 Task: Create a task  Create a new event management system for a conference or trade show , assign it to team member softage.3@softage.net in the project AgileFalcon and update the status of the task to  On Track  , set the priority of the task to Low
Action: Mouse moved to (62, 45)
Screenshot: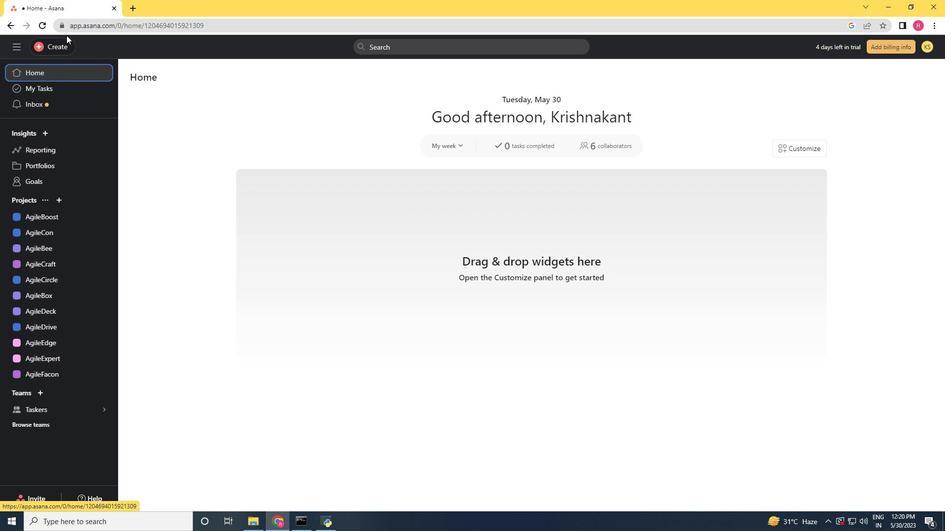 
Action: Mouse pressed left at (62, 45)
Screenshot: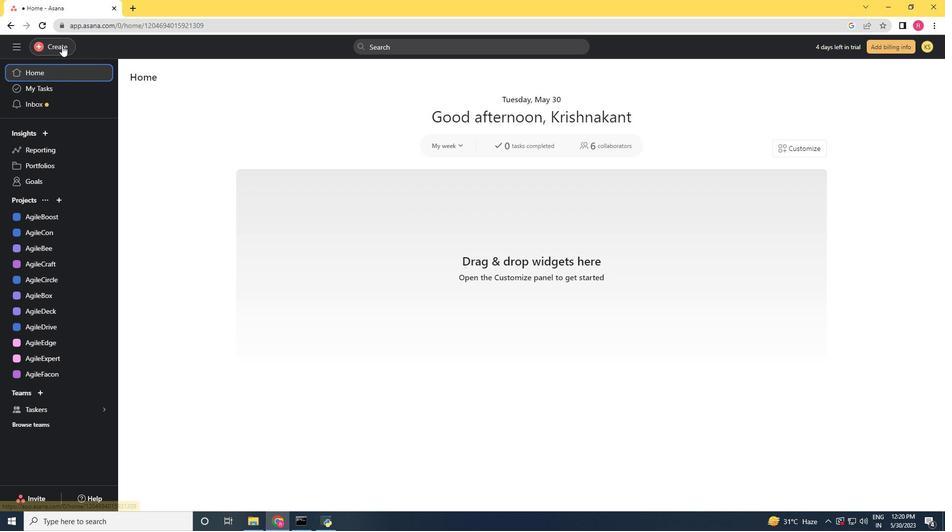 
Action: Mouse moved to (35, 375)
Screenshot: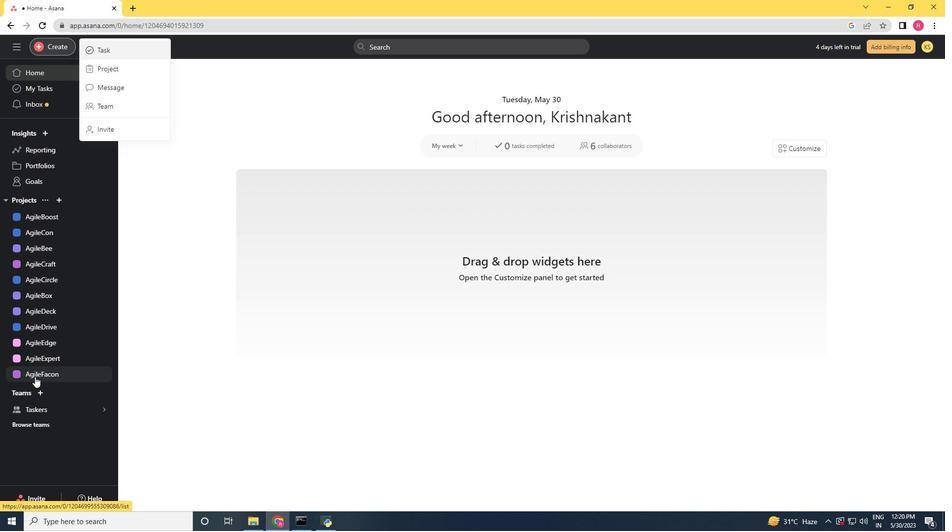 
Action: Mouse pressed left at (35, 375)
Screenshot: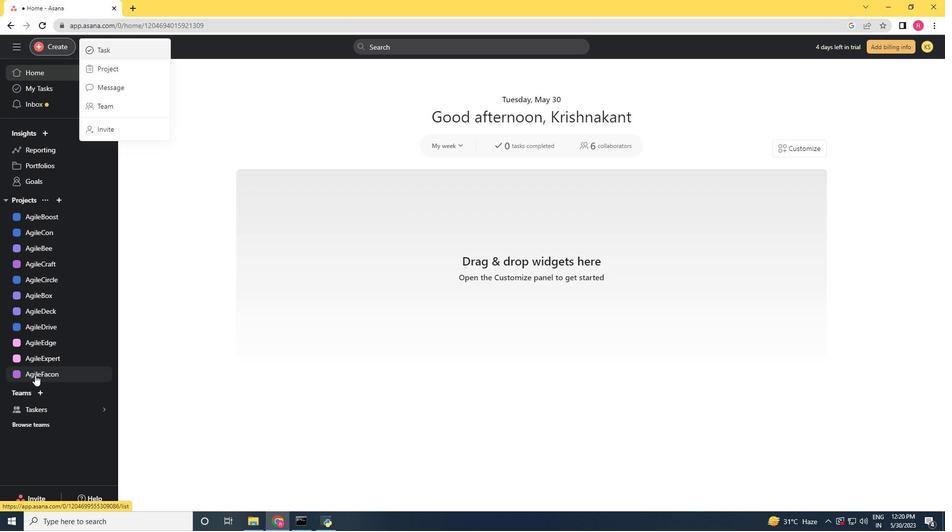 
Action: Mouse moved to (44, 43)
Screenshot: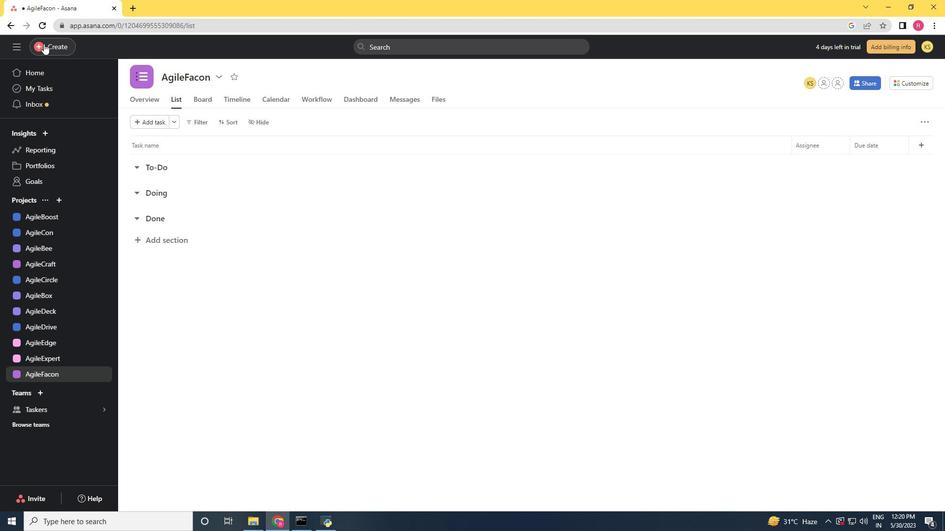 
Action: Mouse pressed left at (44, 43)
Screenshot: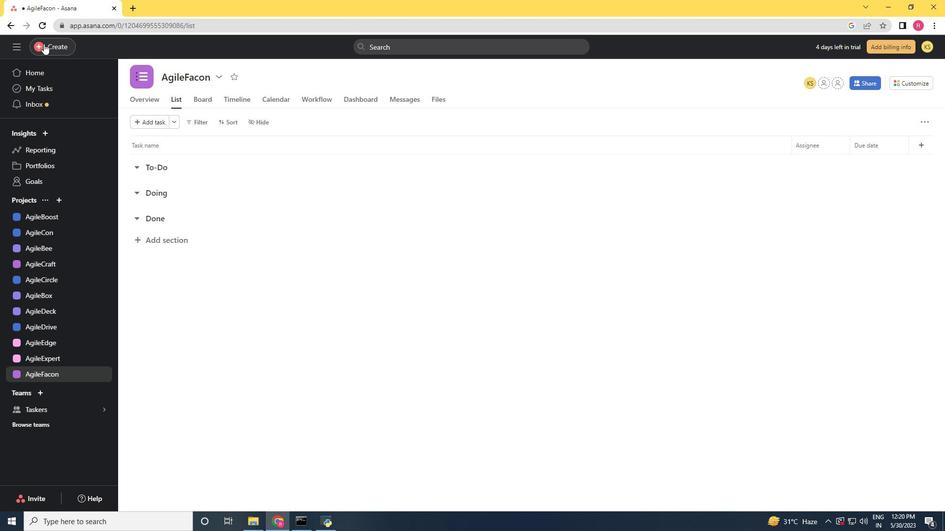 
Action: Mouse moved to (131, 47)
Screenshot: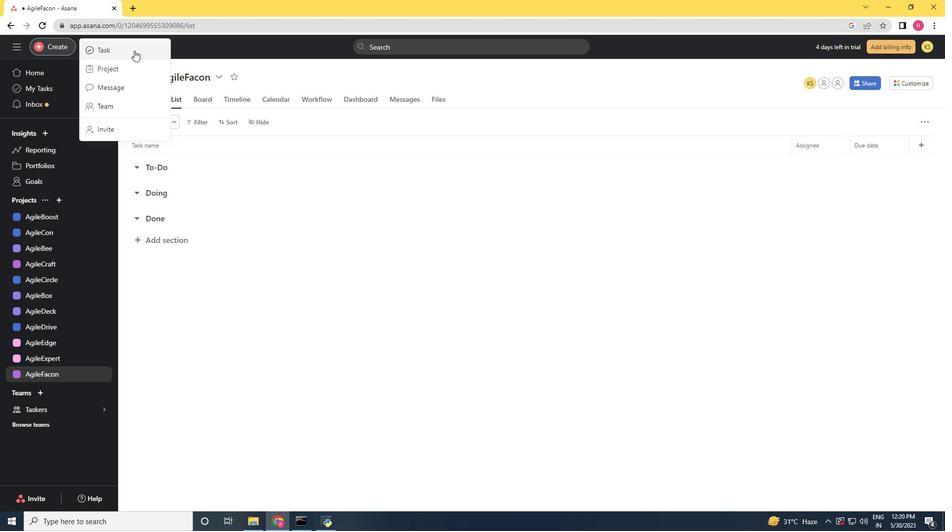 
Action: Mouse pressed left at (131, 47)
Screenshot: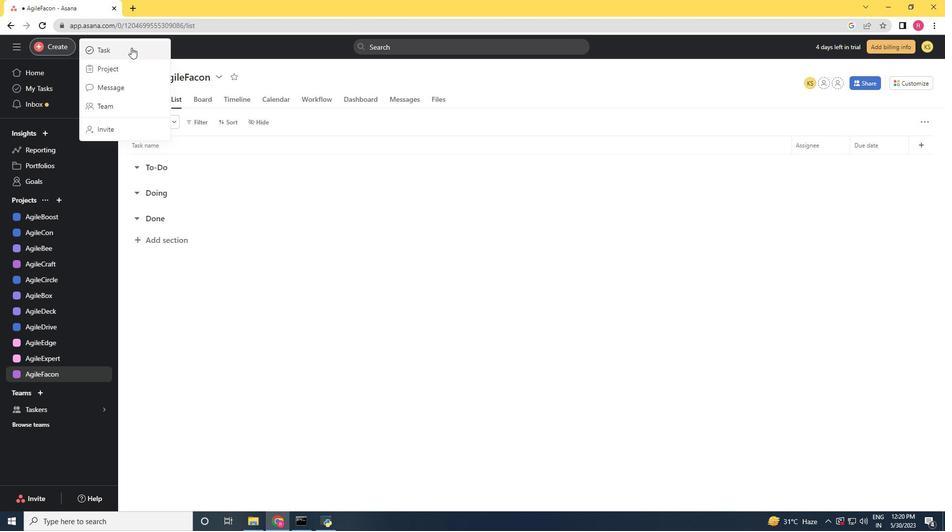 
Action: Key pressed <Key.shift>Create<Key.space>a<Key.space>new<Key.space>event<Key.space>management<Key.space>system<Key.space>for<Key.space>a<Key.space>confr<Key.backspace>erence<Key.space>or<Key.space>trade<Key.space>show
Screenshot: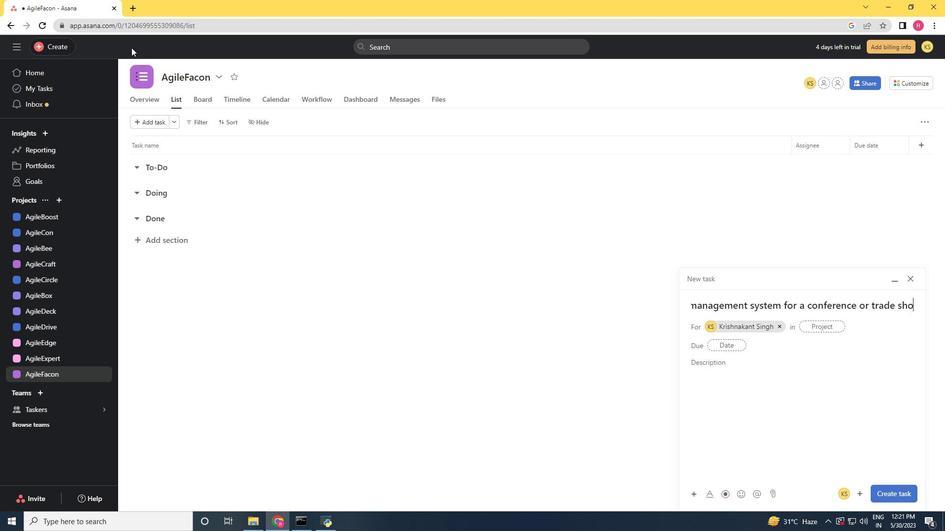 
Action: Mouse moved to (782, 326)
Screenshot: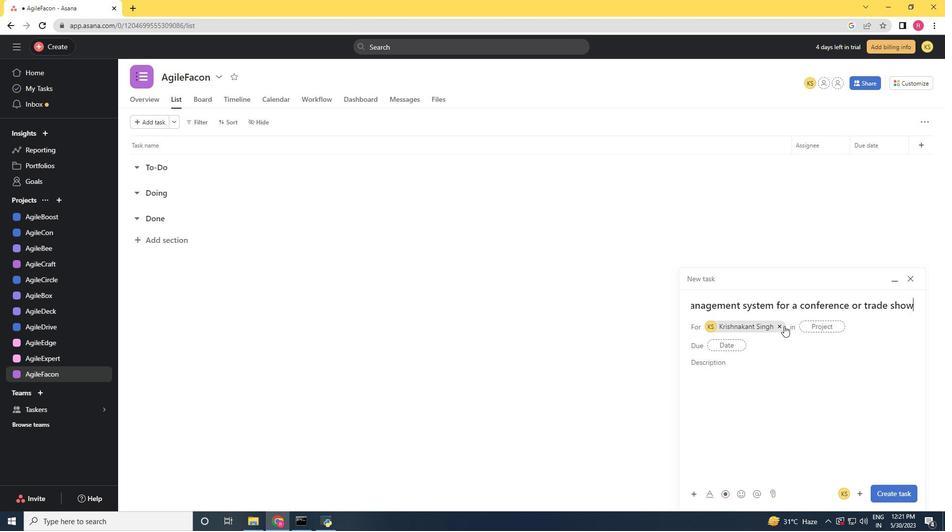 
Action: Mouse pressed left at (782, 326)
Screenshot: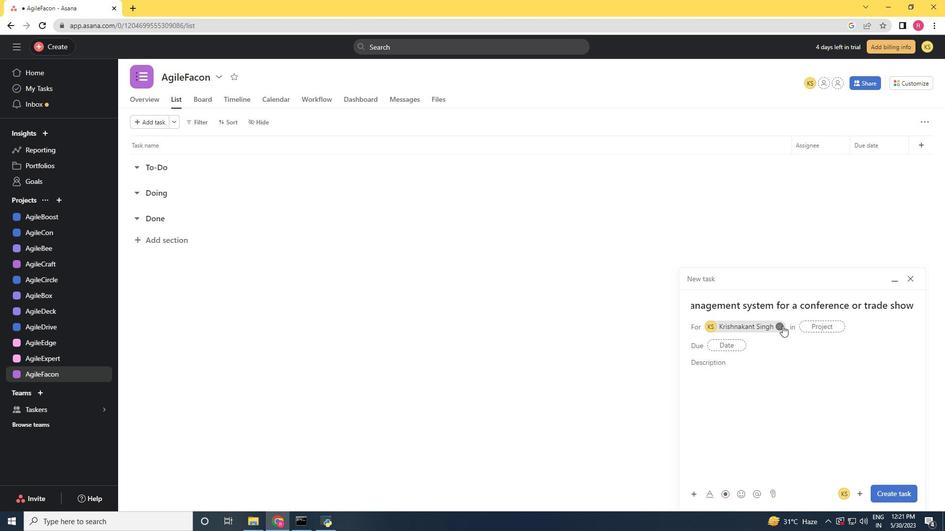 
Action: Mouse moved to (734, 324)
Screenshot: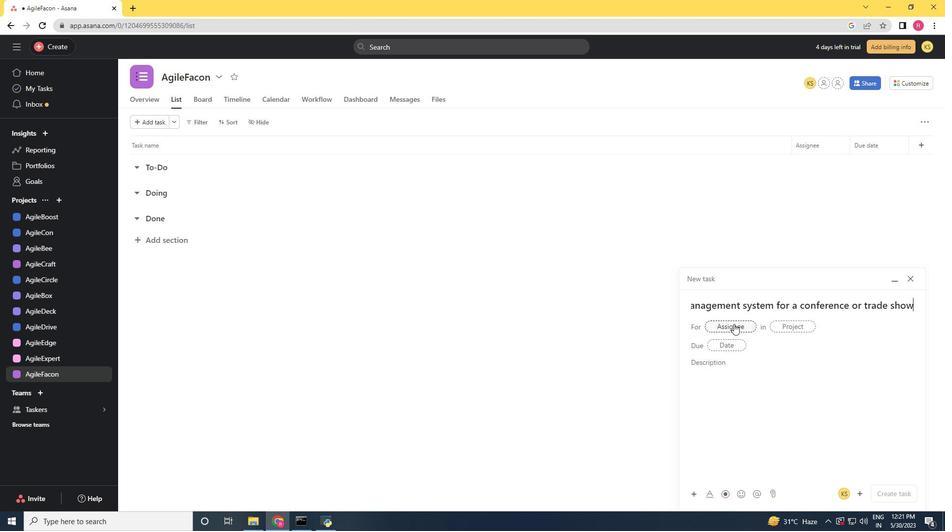 
Action: Mouse pressed left at (734, 324)
Screenshot: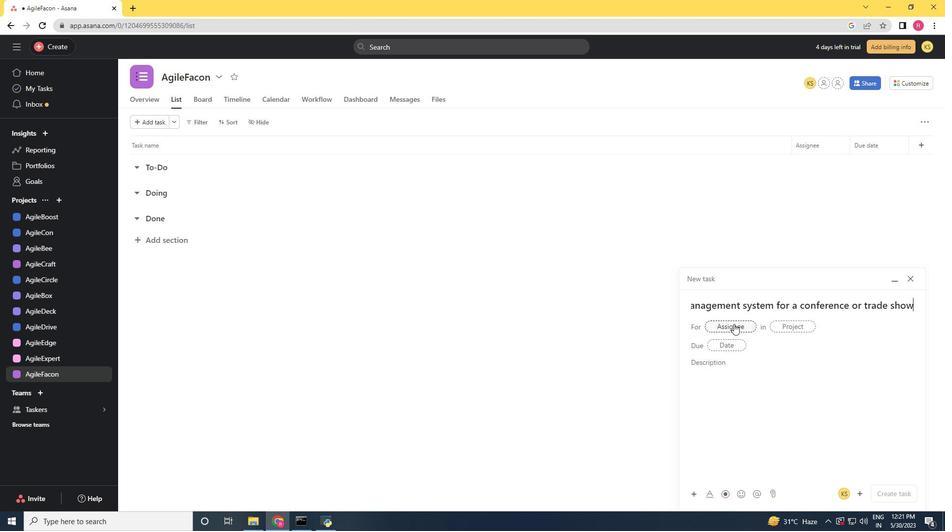 
Action: Key pressed softage.3<Key.shift>@softage.net
Screenshot: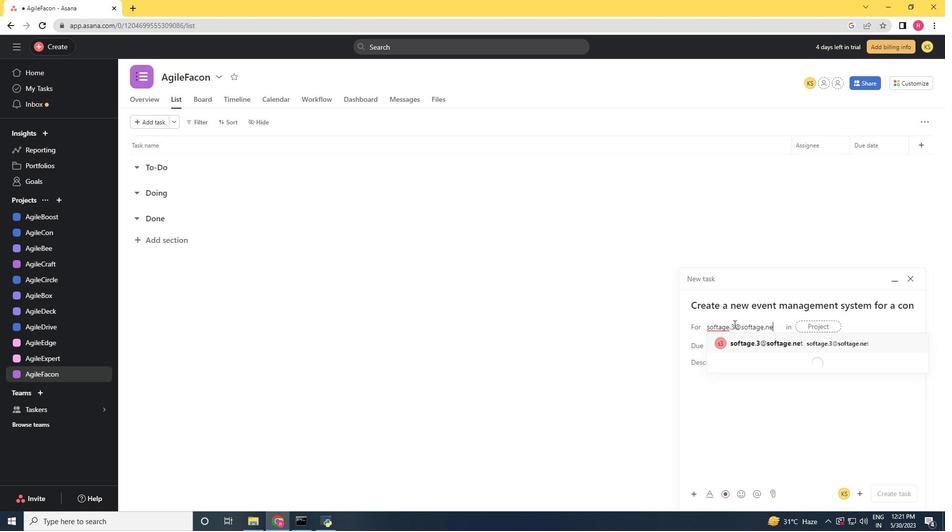 
Action: Mouse moved to (774, 339)
Screenshot: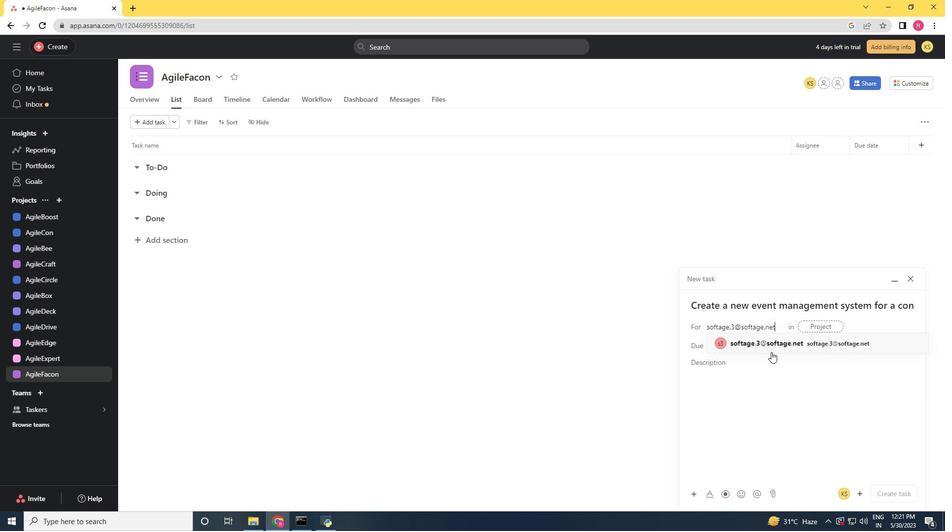 
Action: Mouse pressed left at (774, 339)
Screenshot: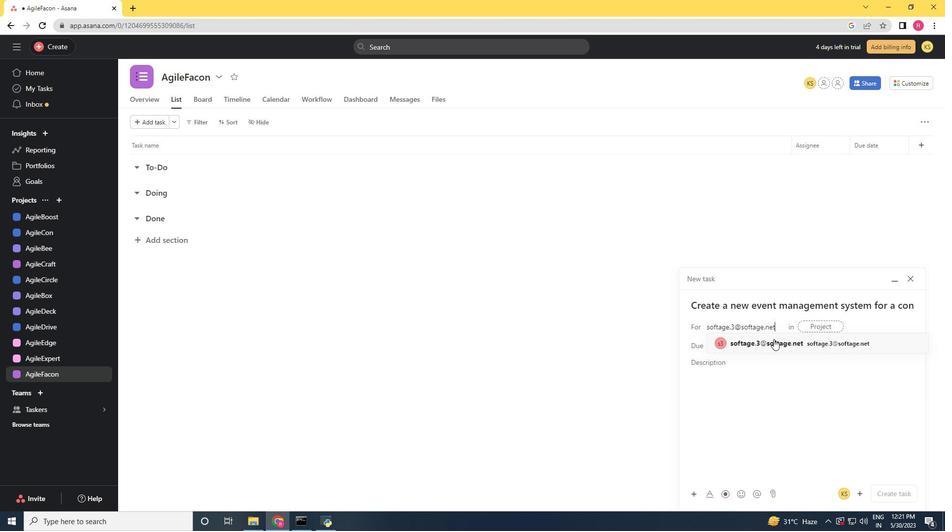 
Action: Mouse moved to (614, 347)
Screenshot: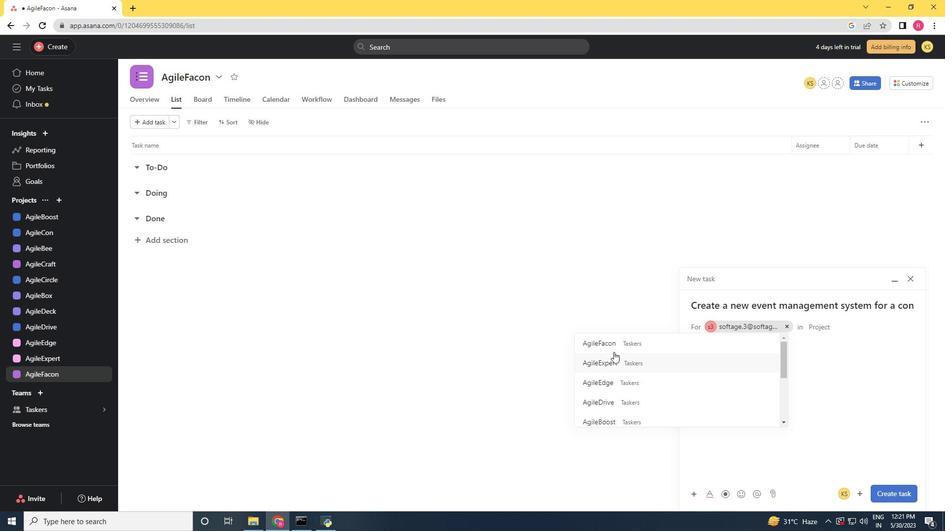 
Action: Mouse pressed left at (614, 347)
Screenshot: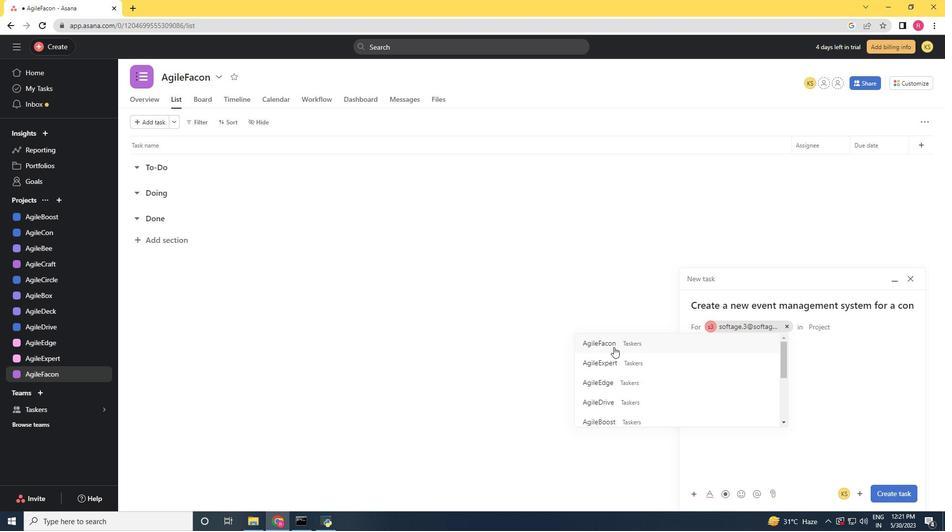 
Action: Mouse moved to (893, 493)
Screenshot: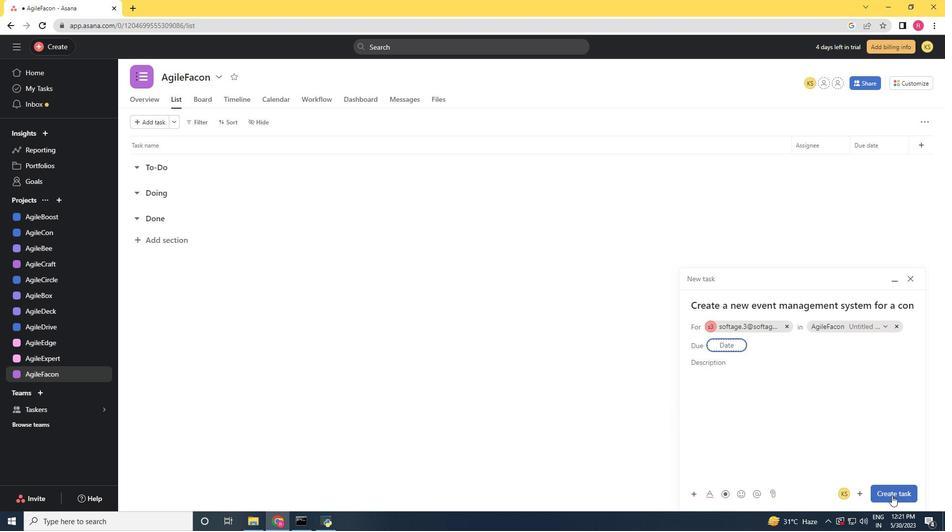 
Action: Mouse pressed left at (893, 493)
Screenshot: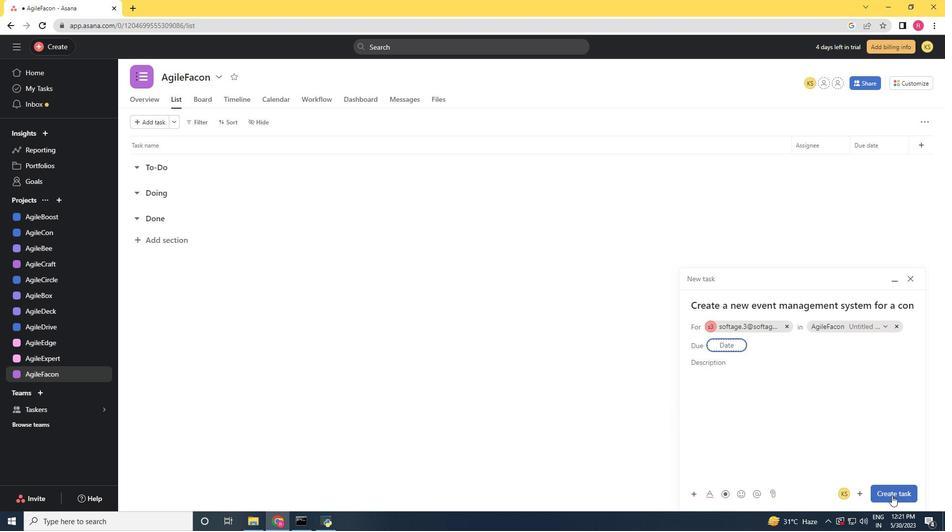 
Action: Mouse moved to (791, 141)
Screenshot: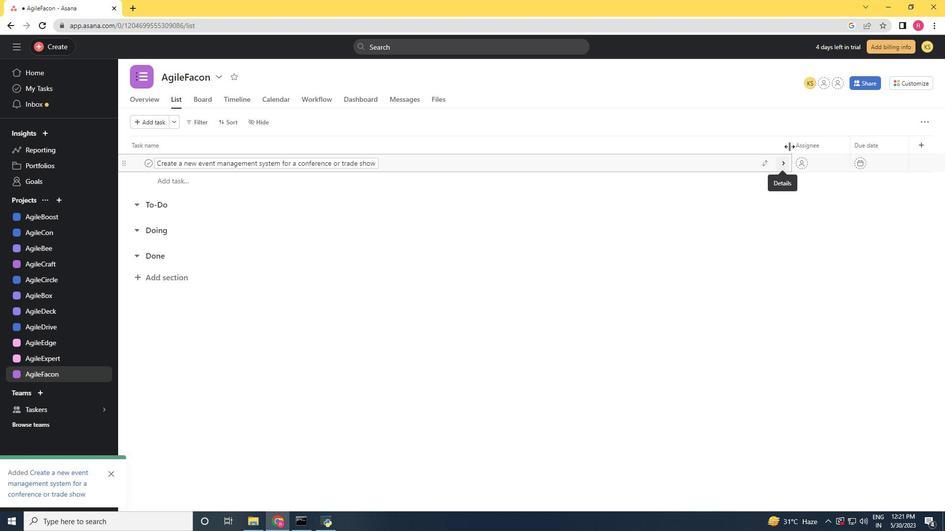 
Action: Mouse pressed left at (791, 141)
Screenshot: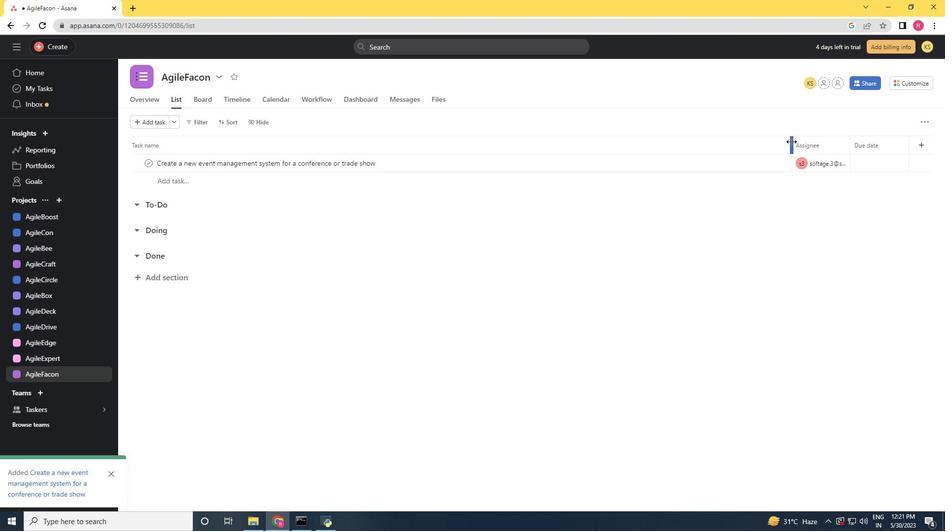 
Action: Mouse moved to (791, 140)
Screenshot: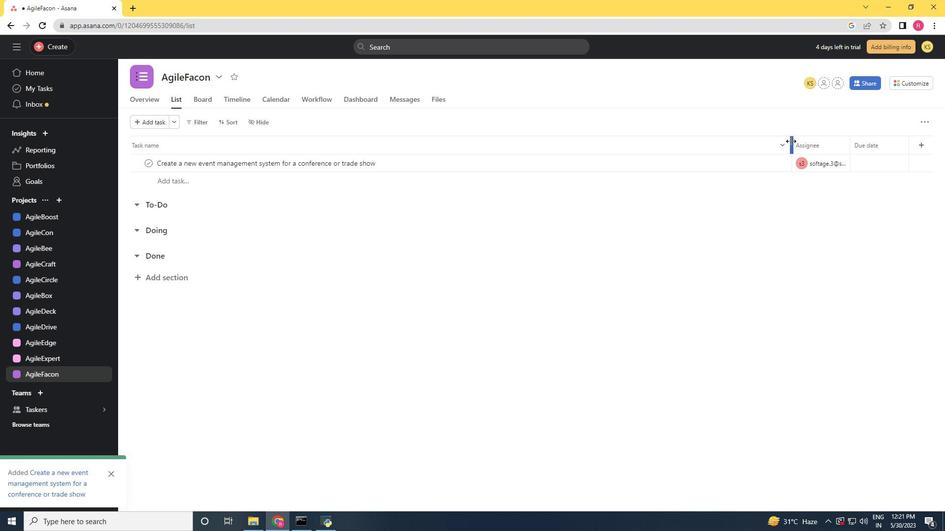 
Action: Mouse pressed left at (791, 140)
Screenshot: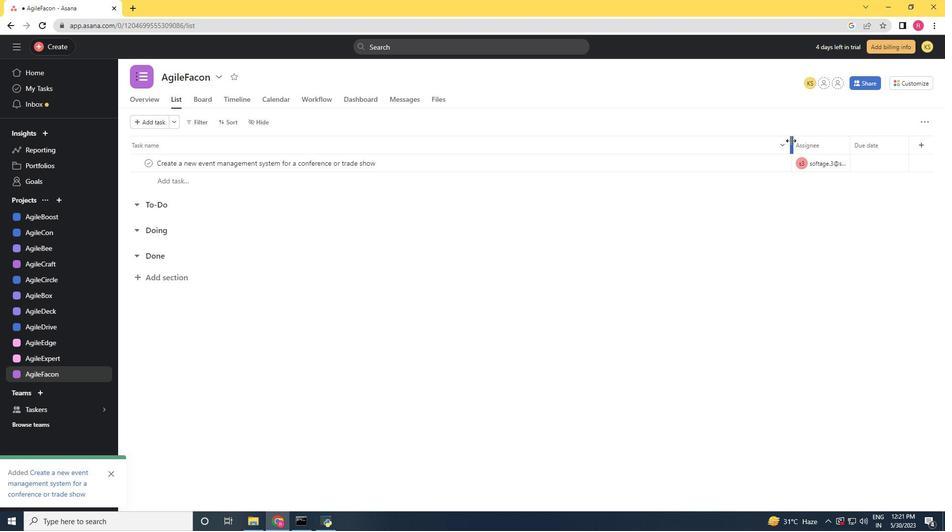
Action: Mouse moved to (836, 145)
Screenshot: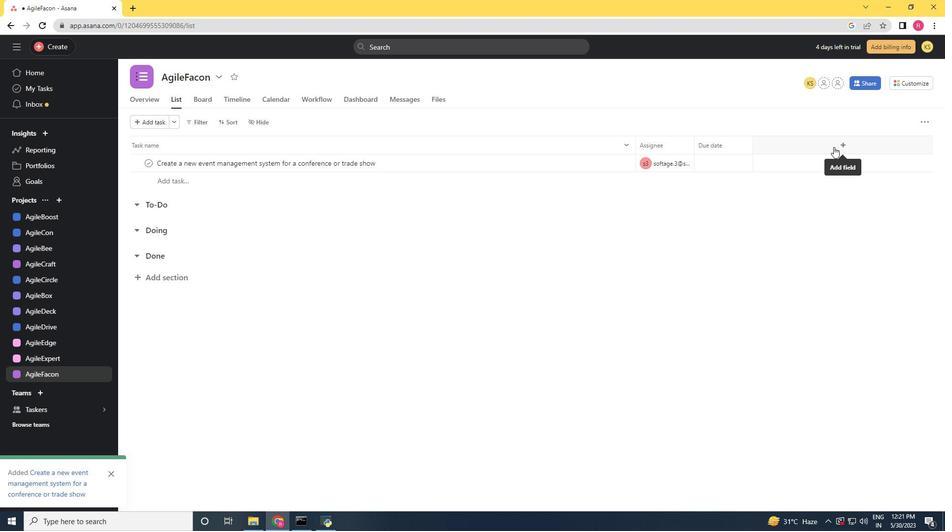 
Action: Mouse pressed left at (836, 145)
Screenshot: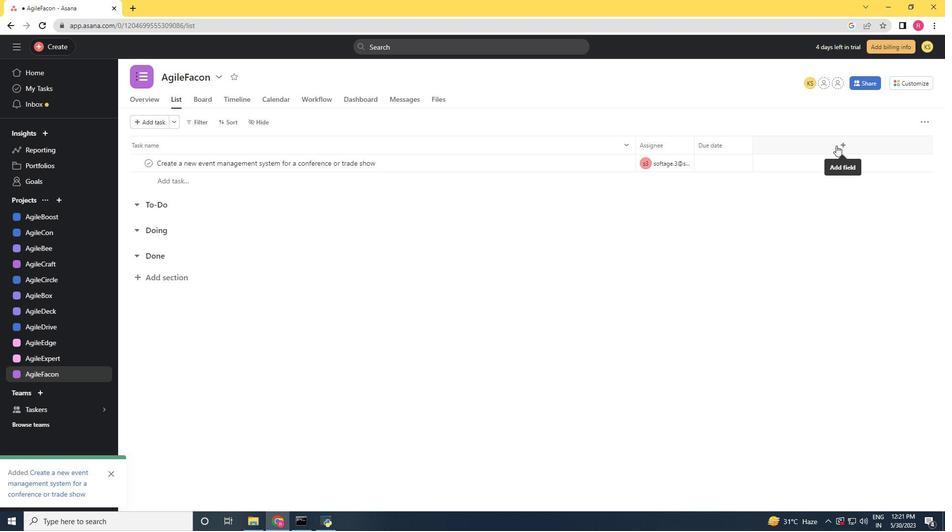 
Action: Mouse moved to (783, 255)
Screenshot: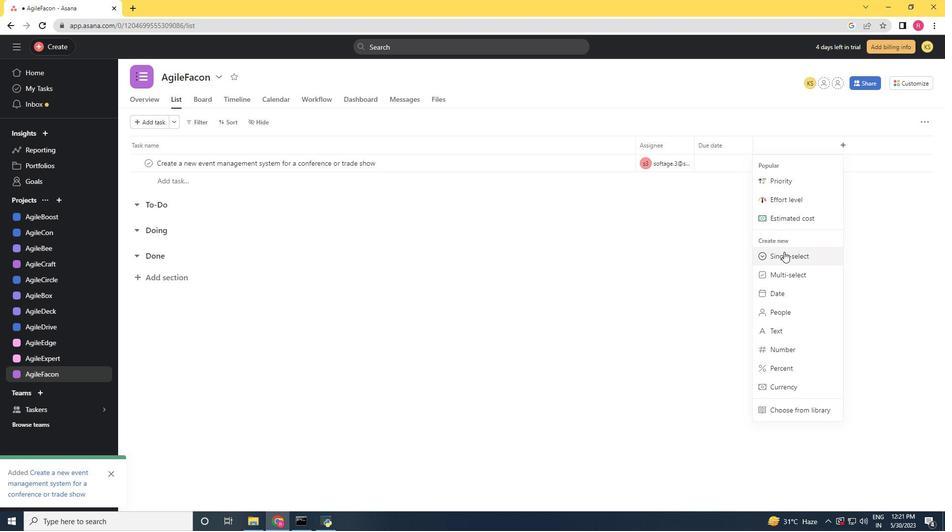 
Action: Mouse pressed left at (783, 255)
Screenshot: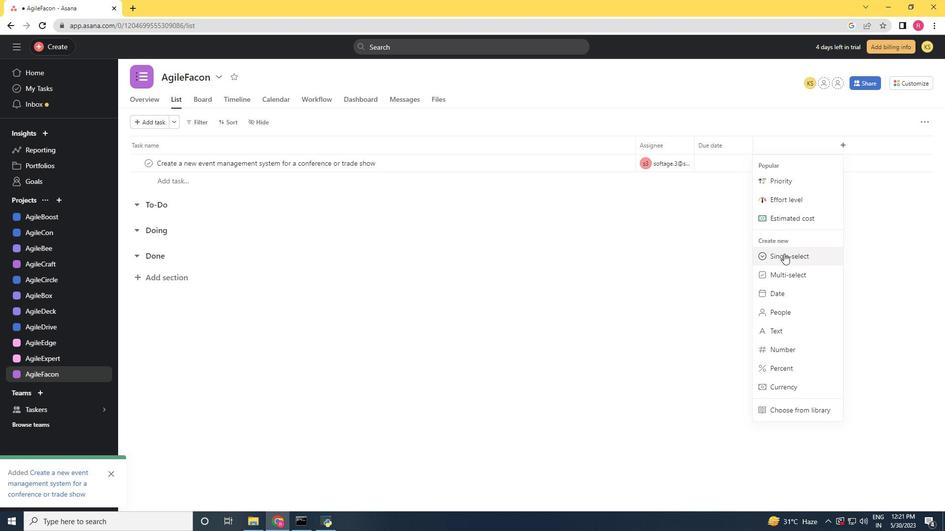 
Action: Key pressed <Key.shift>Ststus<Key.backspace><Key.backspace><Key.backspace><Key.backspace>atus
Screenshot: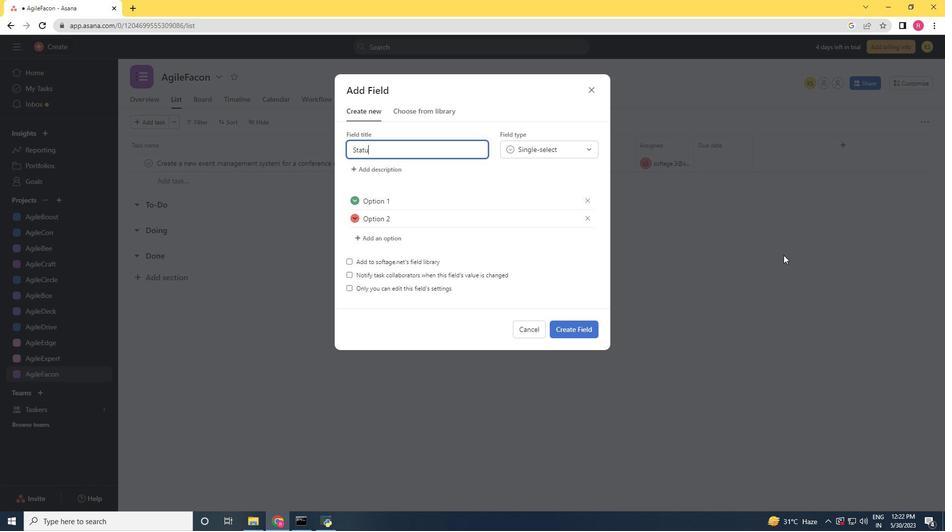 
Action: Mouse moved to (457, 206)
Screenshot: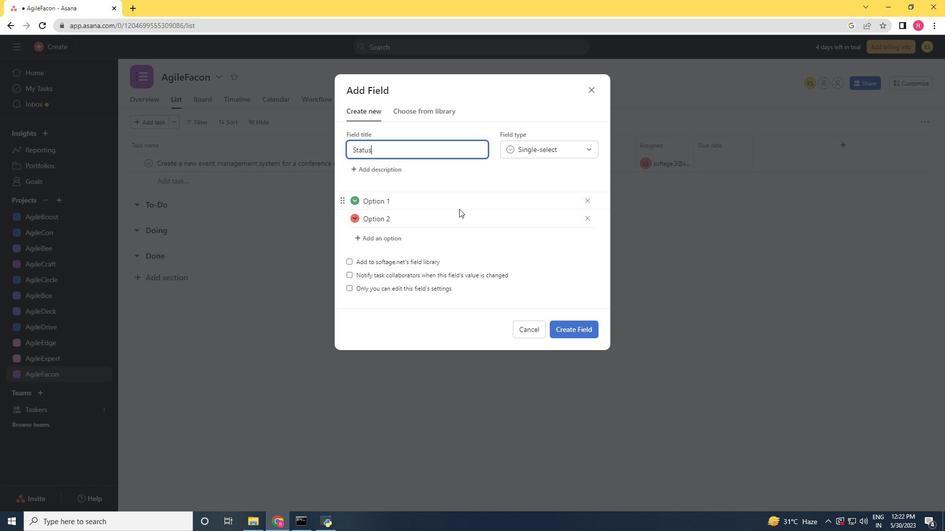 
Action: Mouse pressed left at (457, 206)
Screenshot: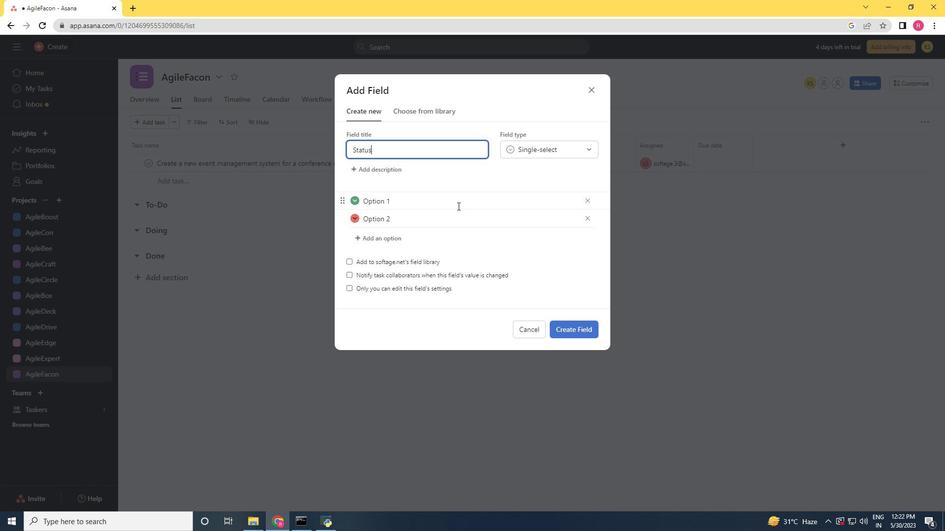 
Action: Key pressed <Key.backspace><Key.backspace><Key.backspace><Key.backspace><Key.backspace><Key.backspace><Key.backspace>n<Key.space><Key.shift><Key.shift><Key.shift><Key.shift><Key.shift><Key.shift>Track<Key.enter><Key.shift><Key.shift><Key.shift><Key.shift>Off<Key.space><Key.shift>Track<Key.enter><Key.shift><Key.shift><Key.shift><Key.shift><Key.shift><Key.shift><Key.shift><Key.shift><Key.shift><Key.shift><Key.shift><Key.shift><Key.shift>At<Key.space><Key.shift>Risk
Screenshot: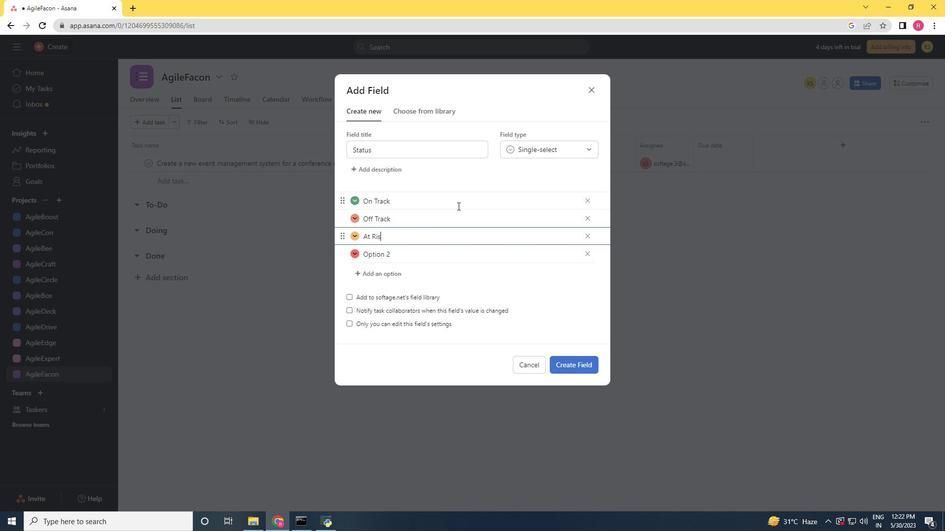 
Action: Mouse moved to (588, 254)
Screenshot: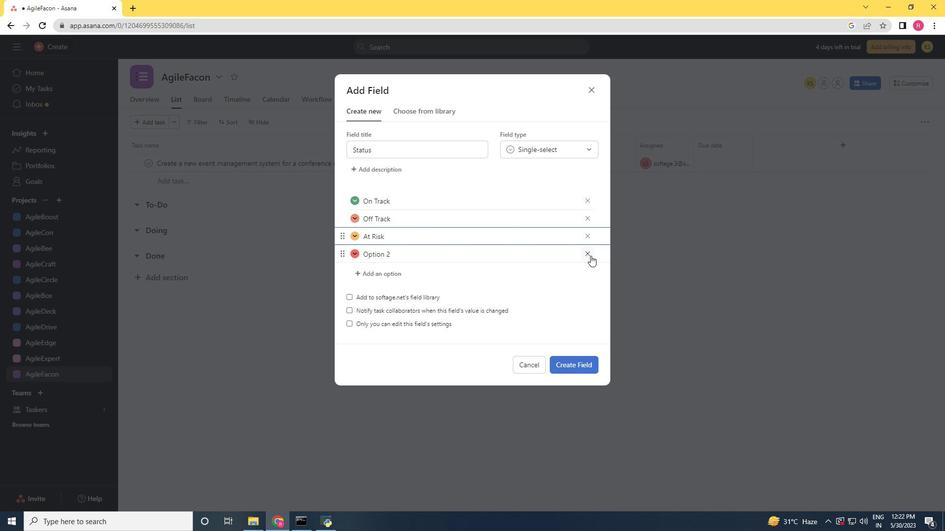 
Action: Mouse pressed left at (588, 254)
Screenshot: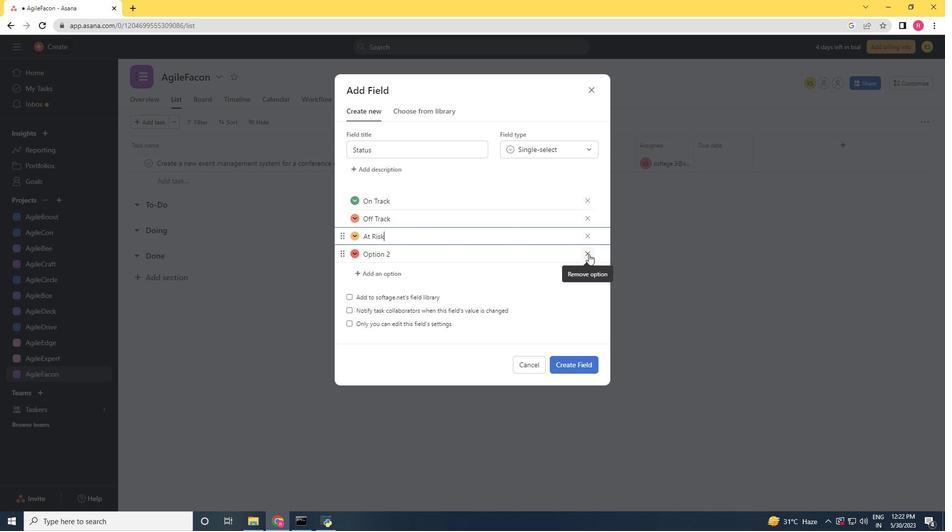 
Action: Mouse moved to (575, 348)
Screenshot: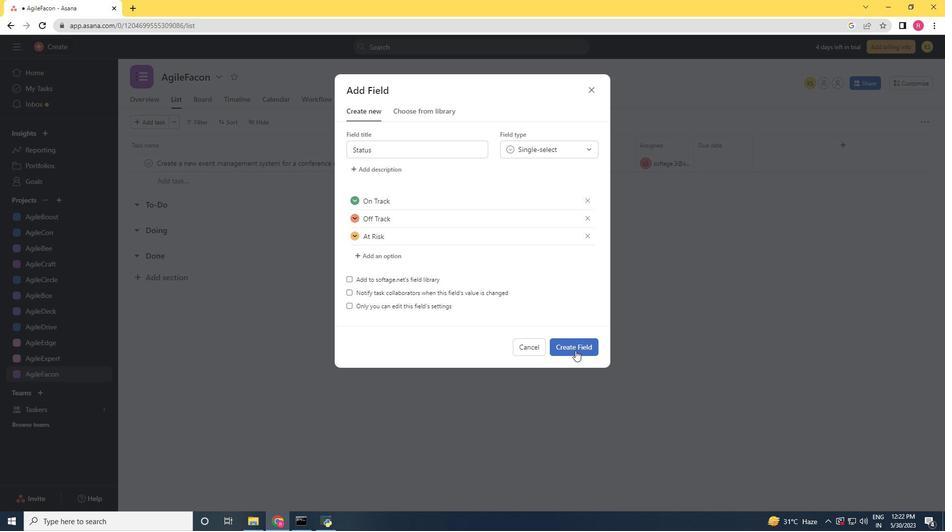 
Action: Mouse pressed left at (575, 348)
Screenshot: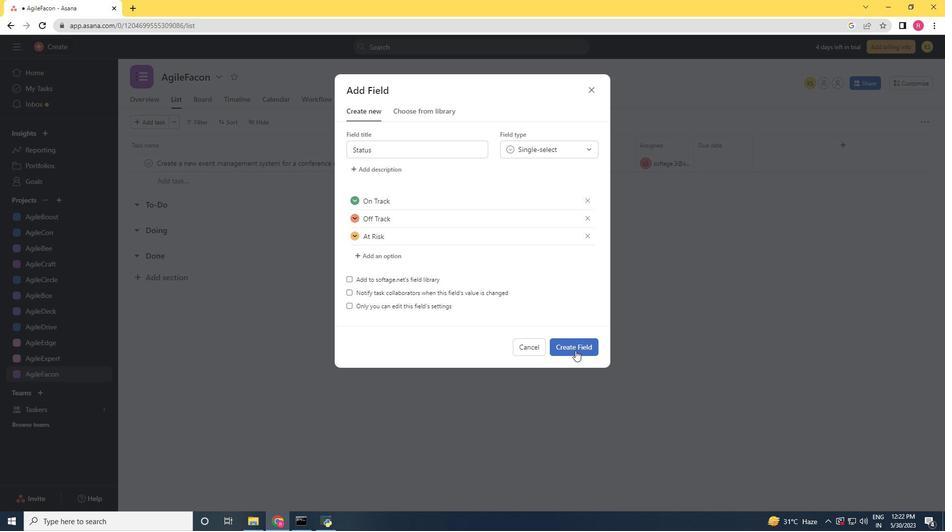 
Action: Mouse moved to (795, 162)
Screenshot: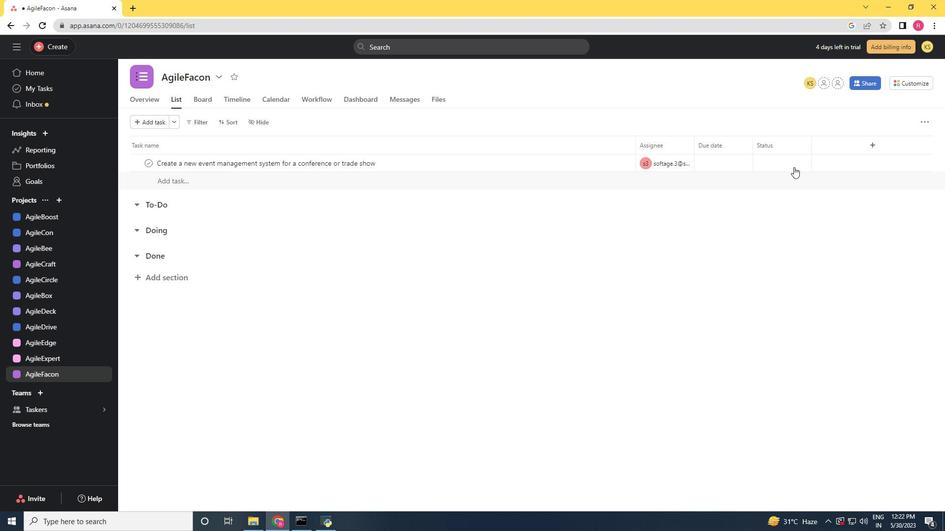 
Action: Mouse pressed left at (795, 162)
Screenshot: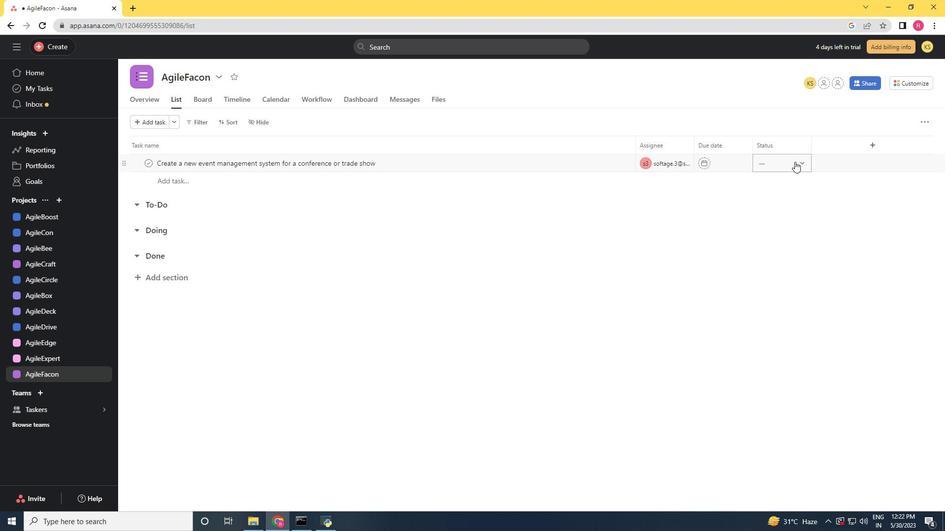 
Action: Mouse moved to (797, 201)
Screenshot: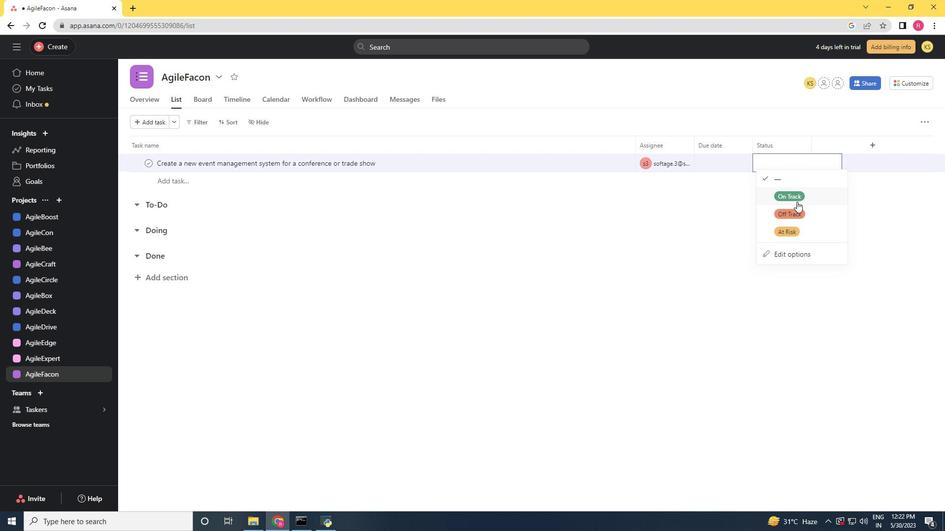
Action: Mouse pressed left at (797, 201)
Screenshot: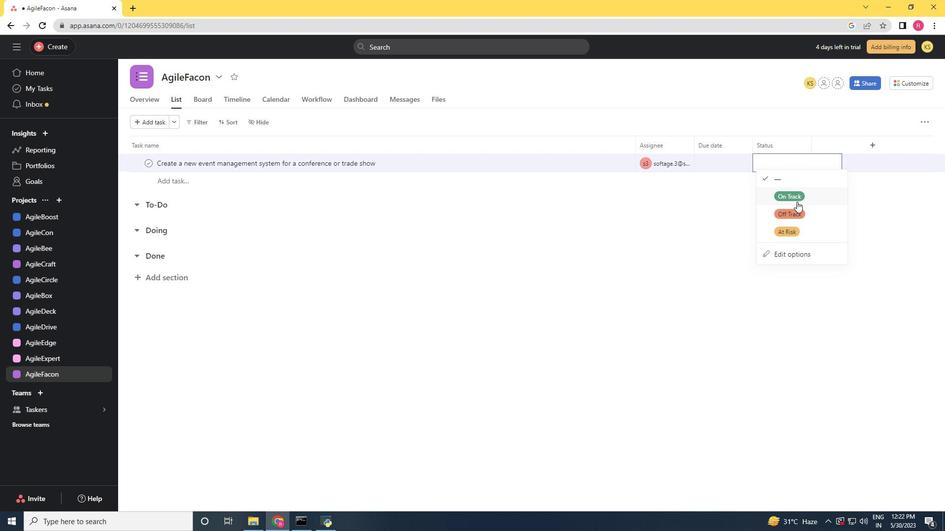
Action: Mouse moved to (873, 145)
Screenshot: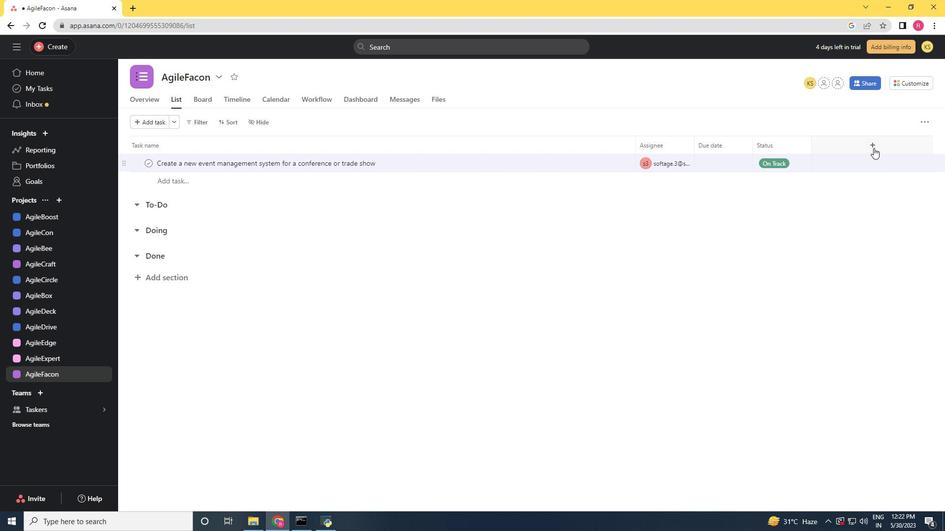 
Action: Mouse pressed left at (873, 145)
Screenshot: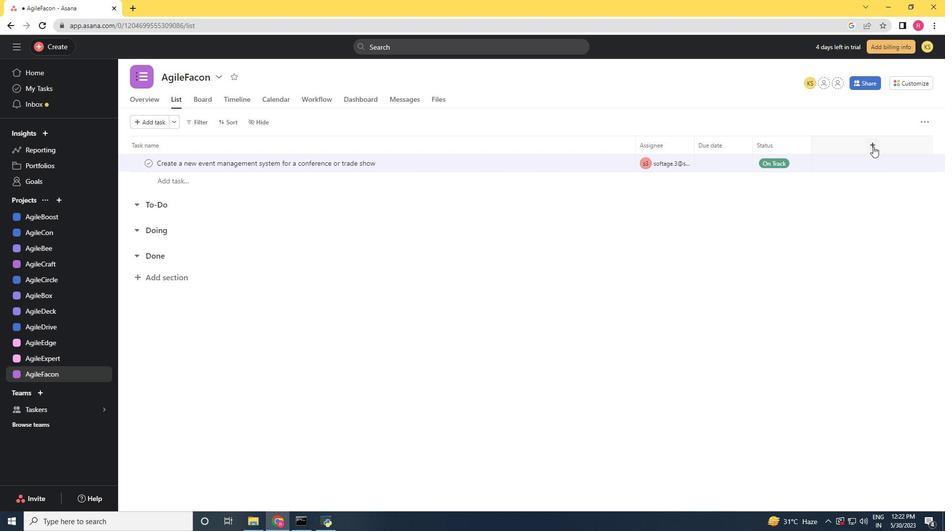 
Action: Mouse moved to (840, 177)
Screenshot: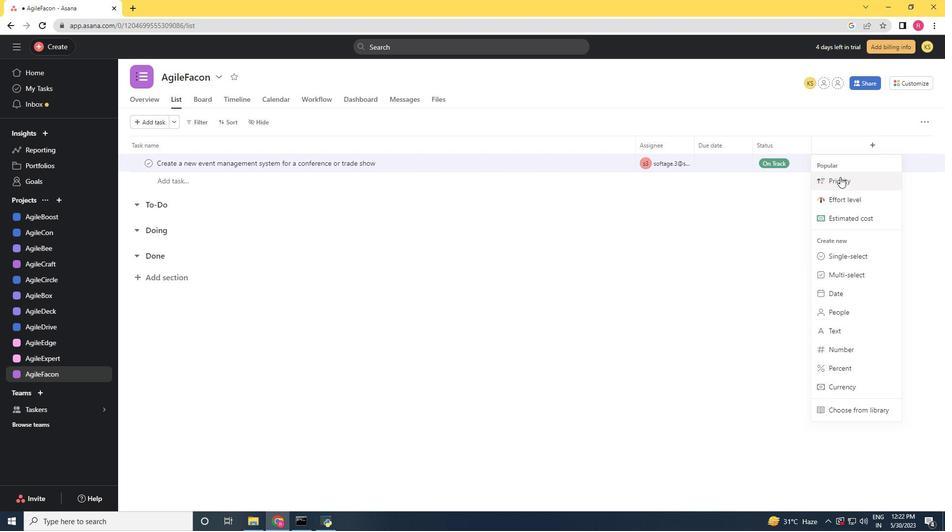 
Action: Mouse pressed left at (840, 177)
Screenshot: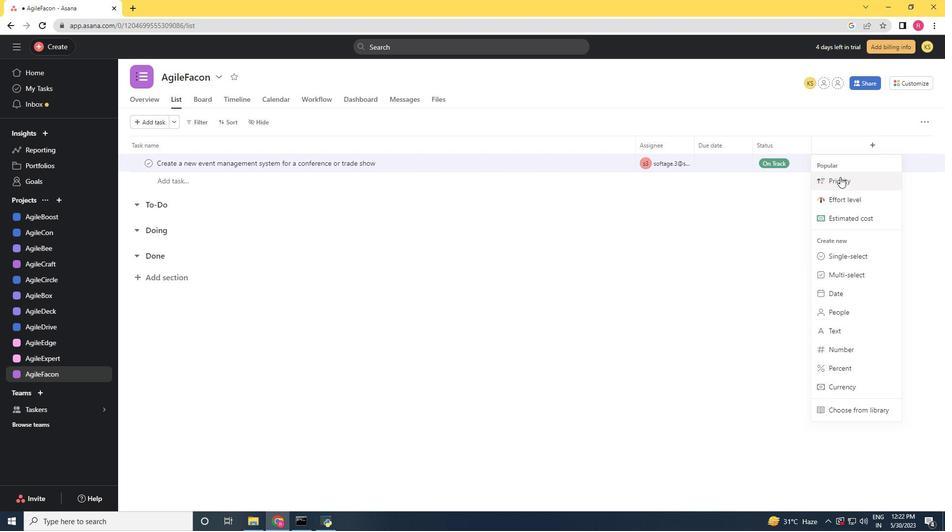 
Action: Mouse moved to (571, 325)
Screenshot: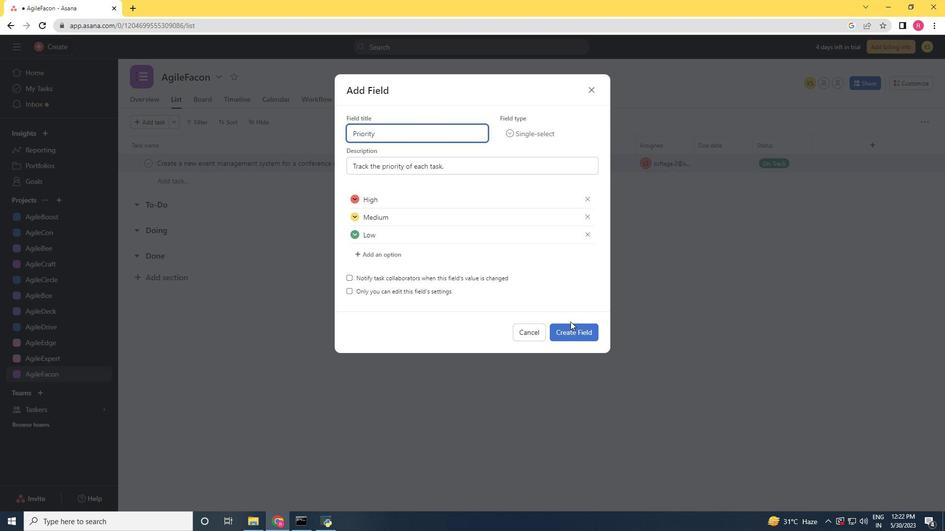 
Action: Mouse pressed left at (571, 325)
Screenshot: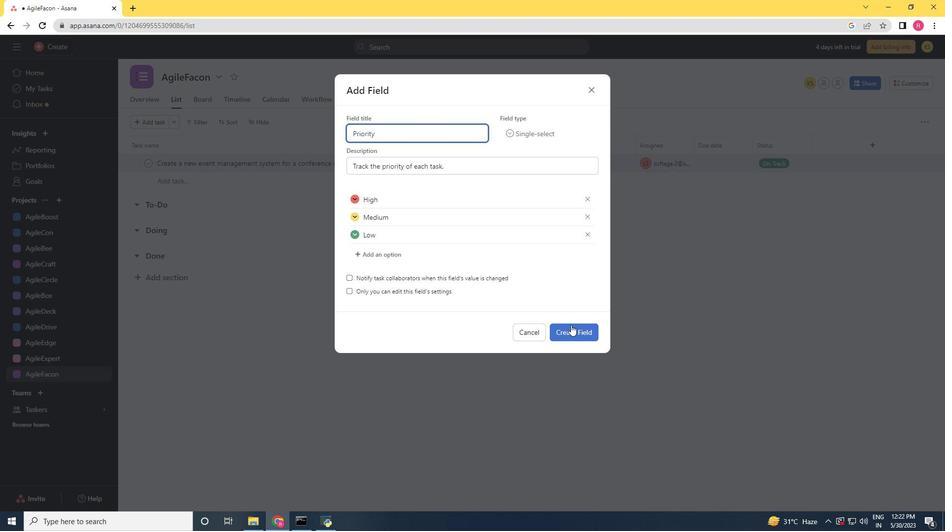 
Action: Mouse moved to (839, 166)
Screenshot: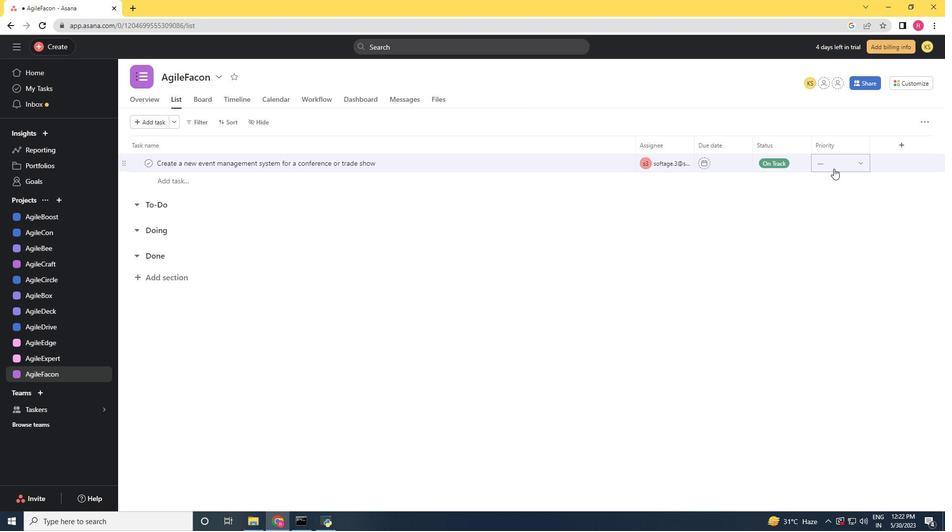 
Action: Mouse pressed left at (839, 166)
Screenshot: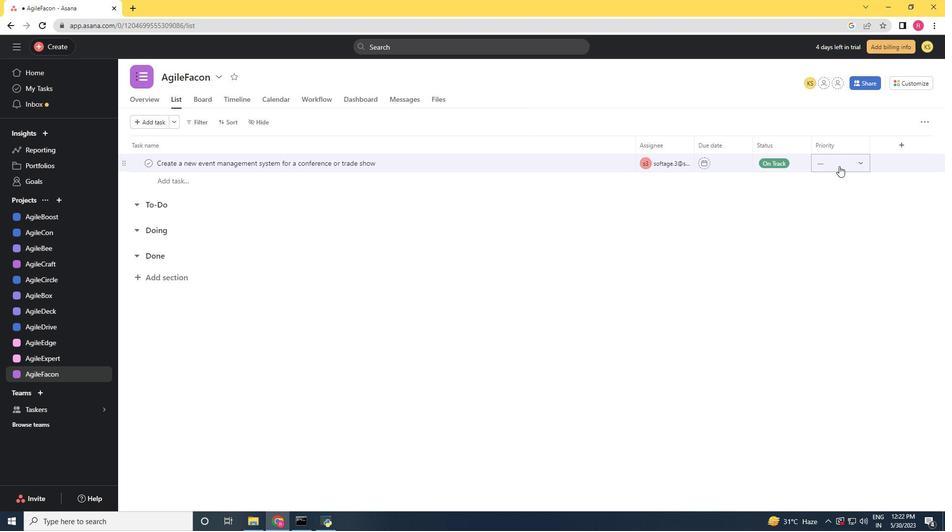 
Action: Mouse moved to (846, 228)
Screenshot: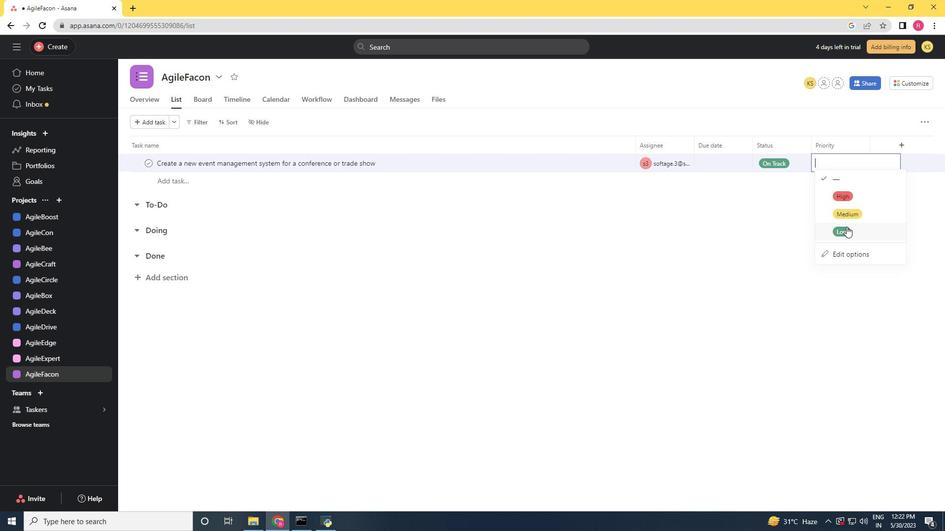 
Action: Mouse pressed left at (846, 228)
Screenshot: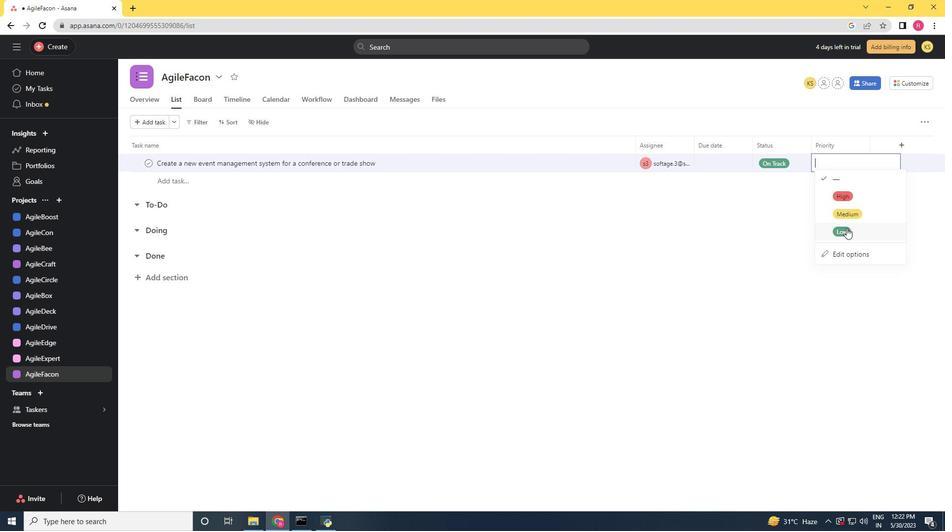 
